 Task: Select email and notification.
Action: Mouse moved to (596, 73)
Screenshot: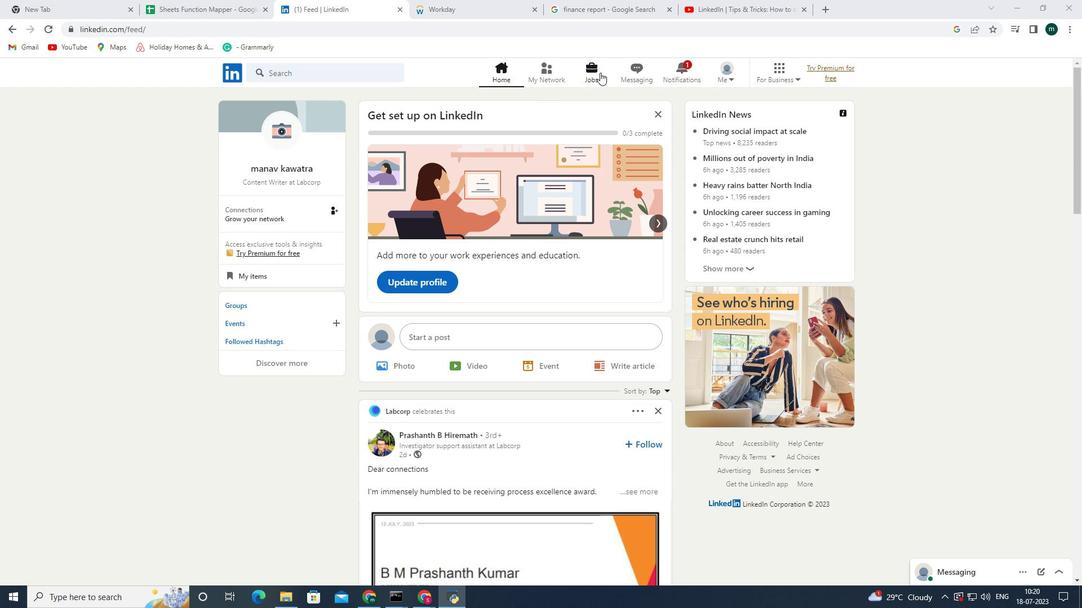 
Action: Mouse pressed left at (596, 73)
Screenshot: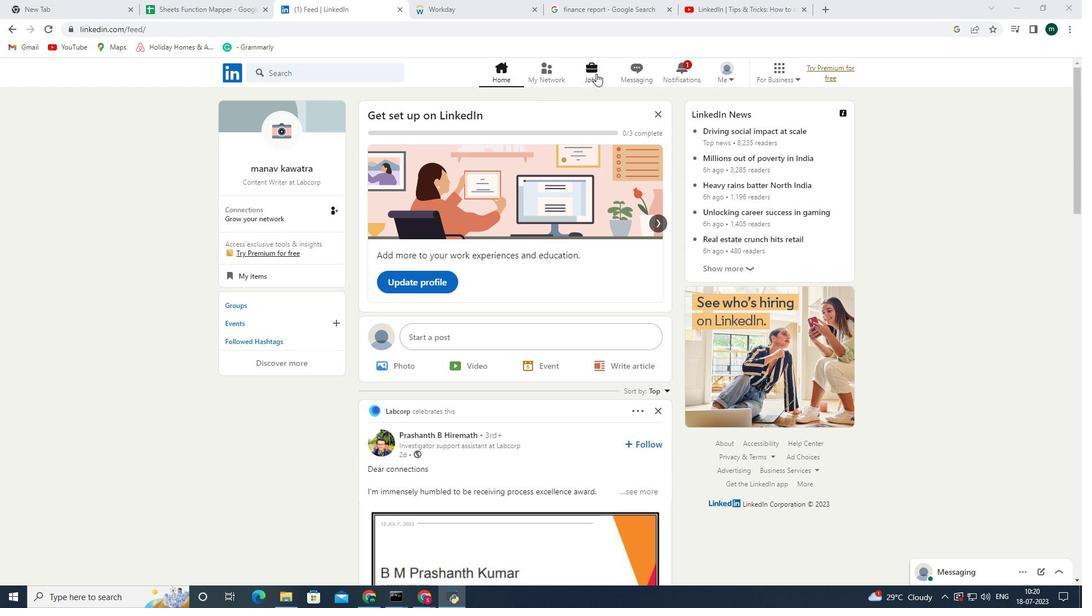 
Action: Mouse moved to (249, 153)
Screenshot: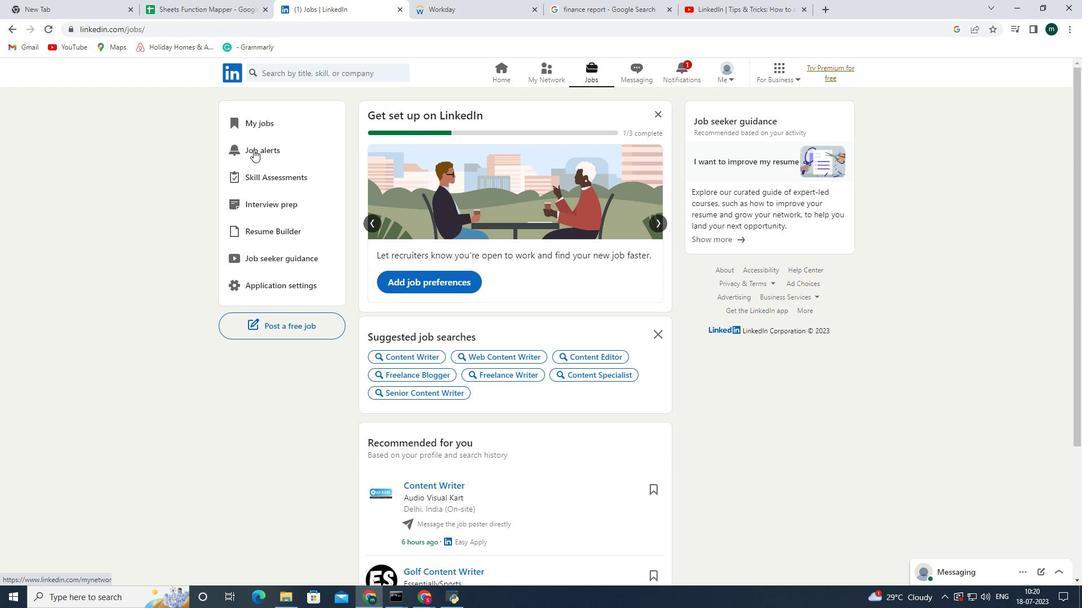 
Action: Mouse pressed left at (249, 153)
Screenshot: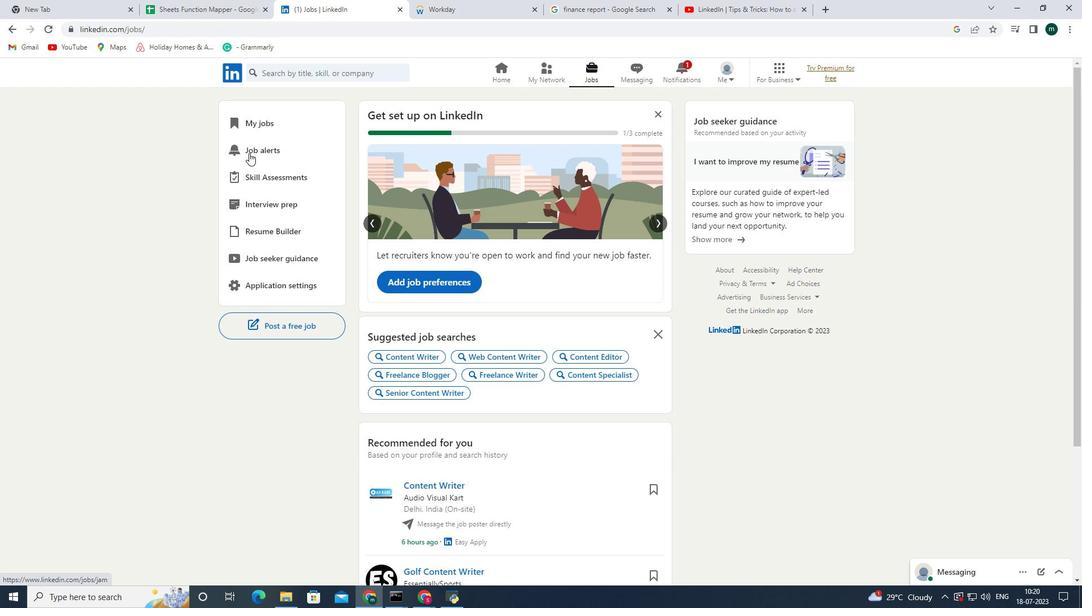 
Action: Mouse moved to (698, 136)
Screenshot: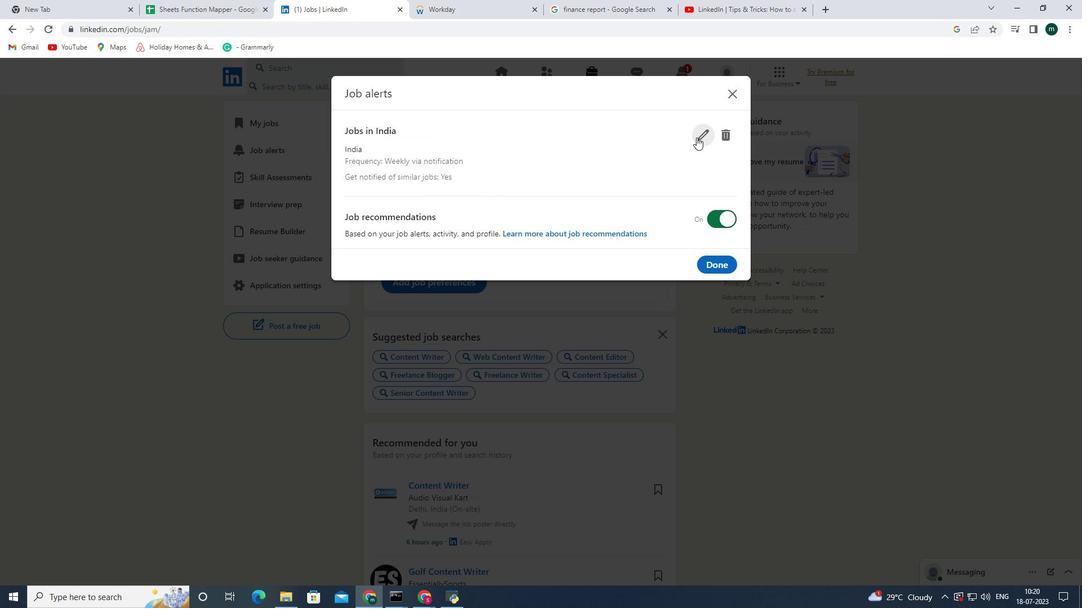 
Action: Mouse pressed left at (698, 136)
Screenshot: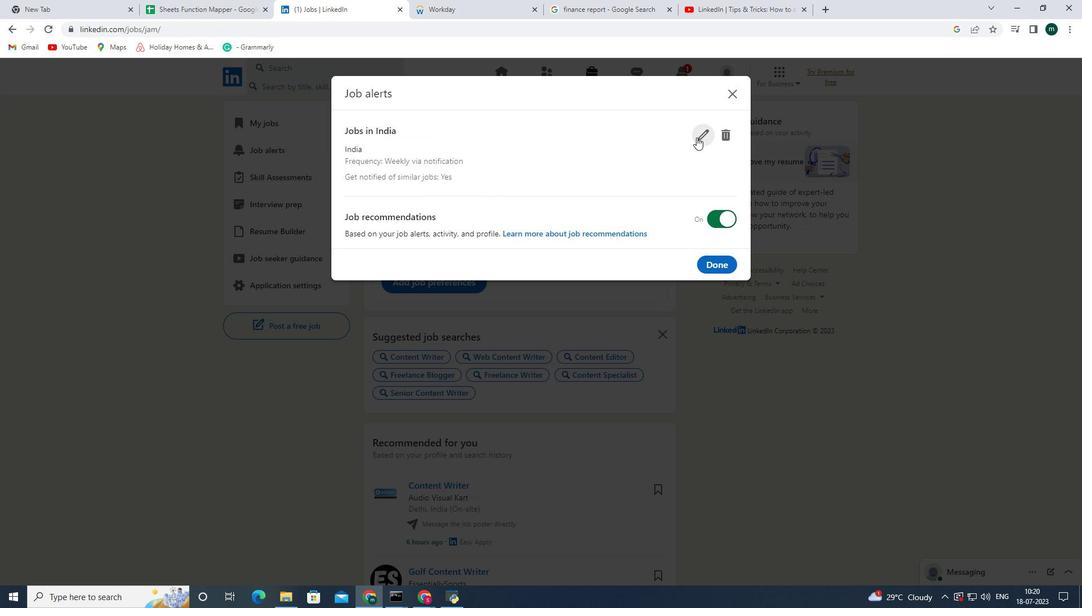 
Action: Mouse moved to (394, 259)
Screenshot: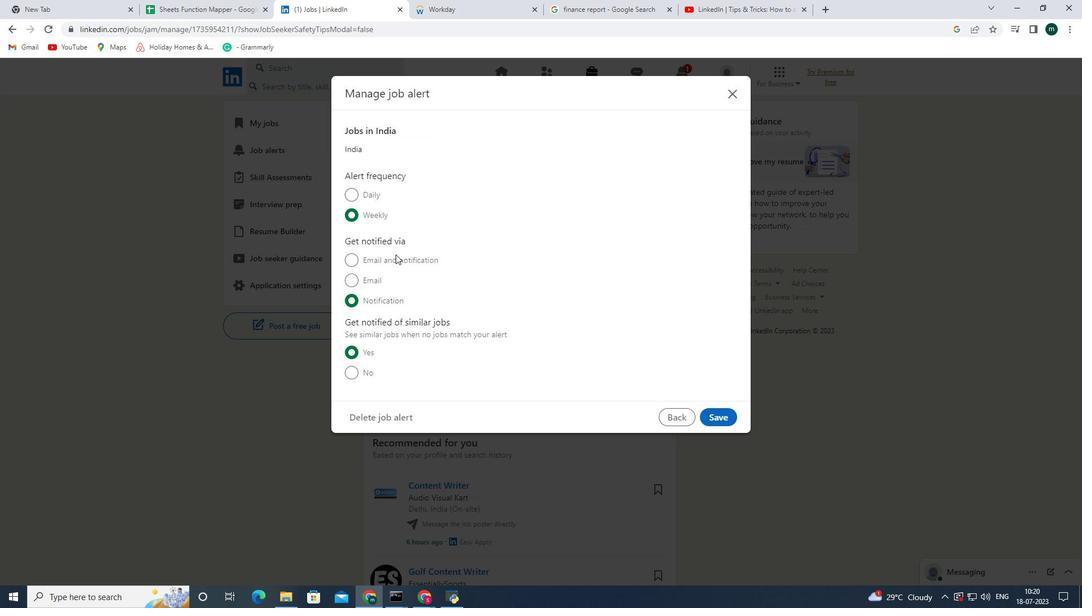 
Action: Mouse pressed left at (394, 259)
Screenshot: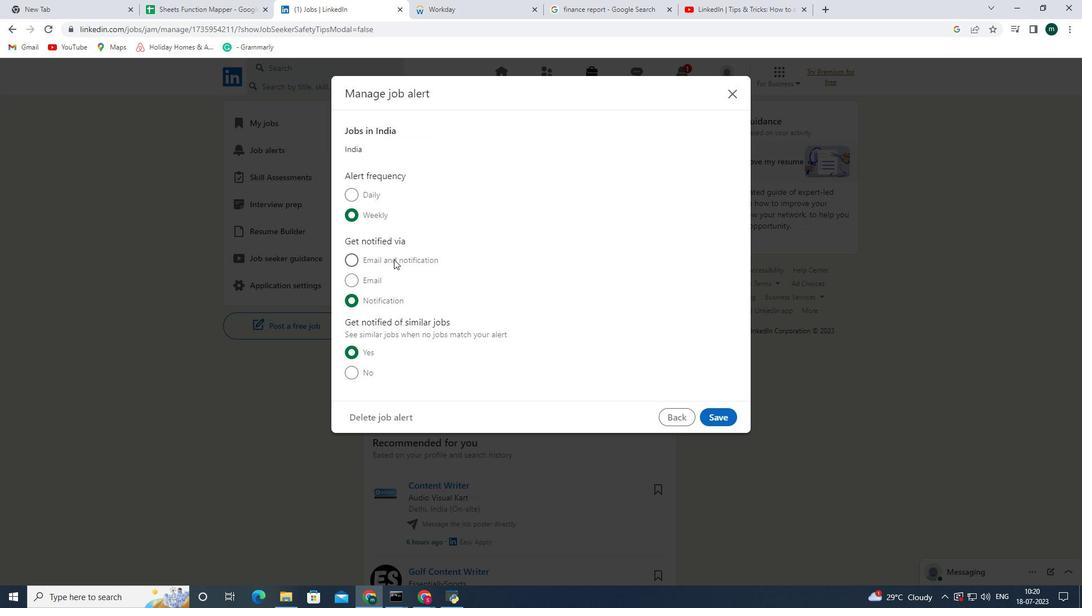 
Action: Mouse moved to (721, 419)
Screenshot: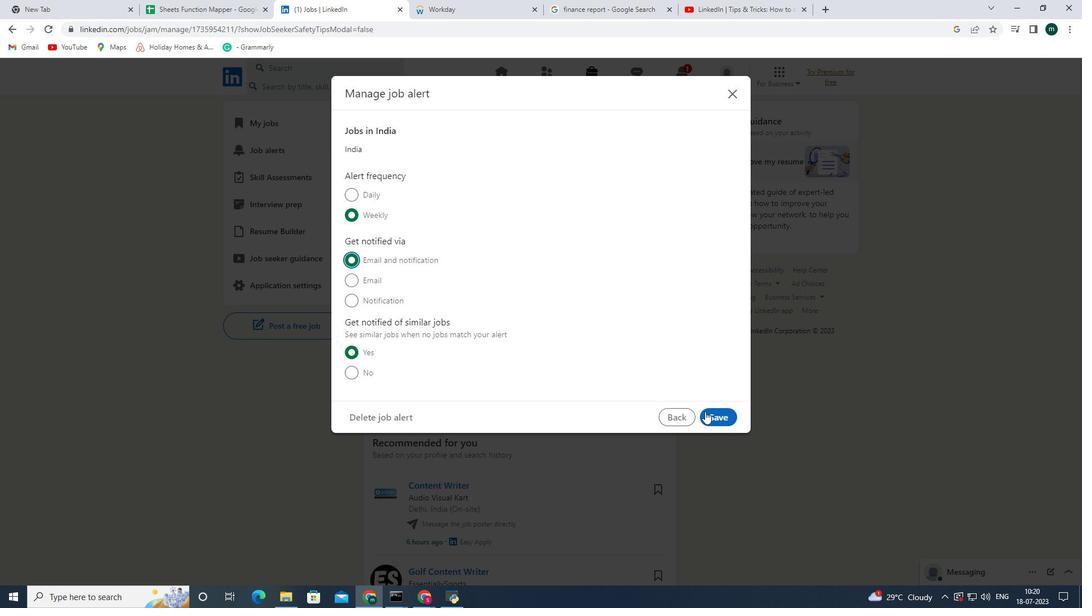 
Action: Mouse pressed left at (721, 419)
Screenshot: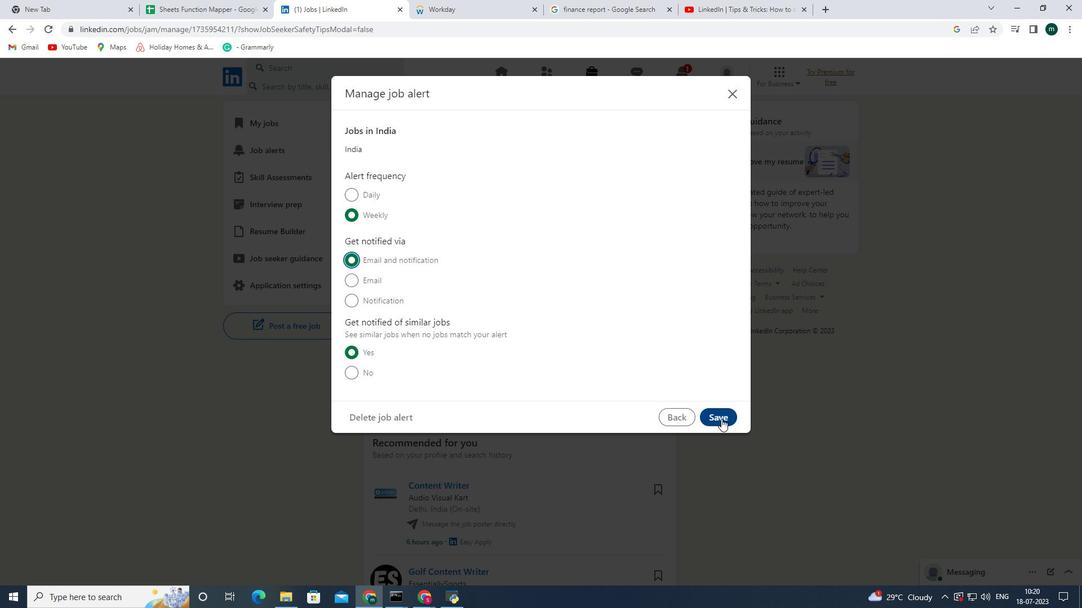 
Action: Mouse moved to (720, 263)
Screenshot: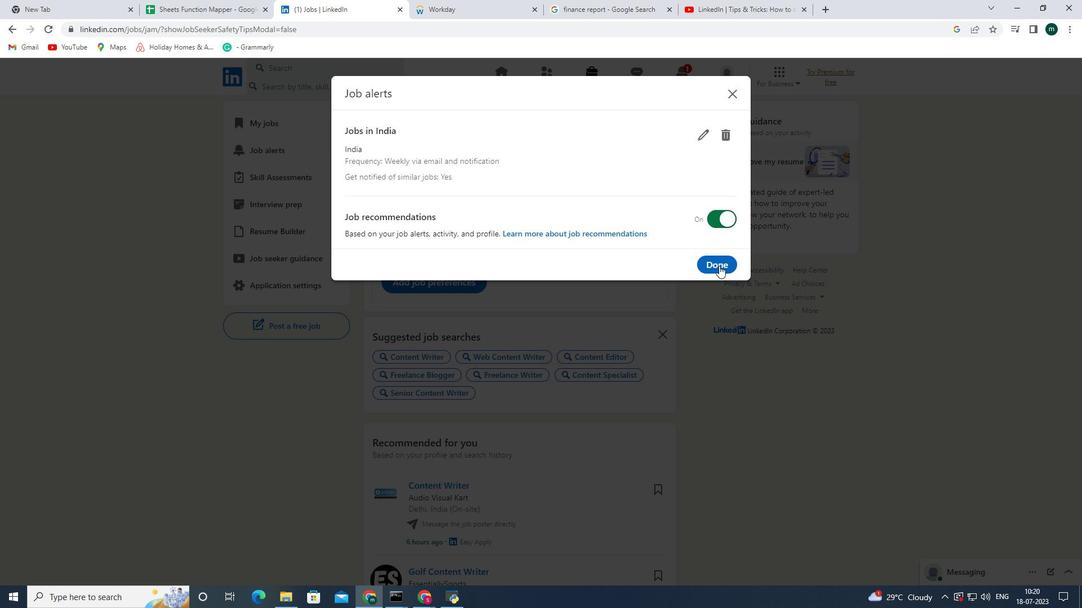 
Action: Mouse pressed left at (720, 263)
Screenshot: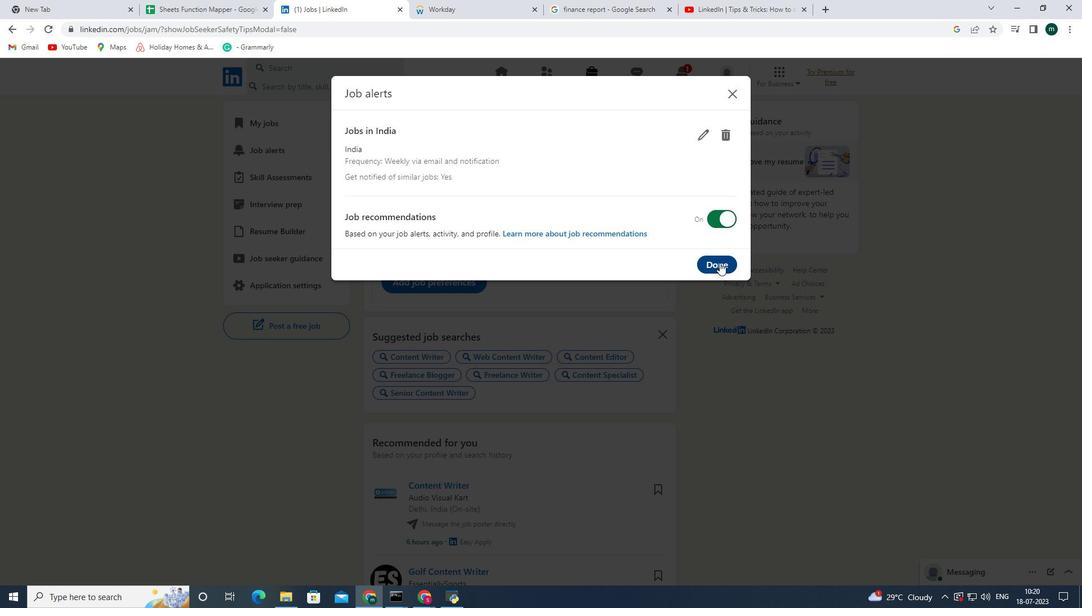 
Action: Mouse moved to (705, 271)
Screenshot: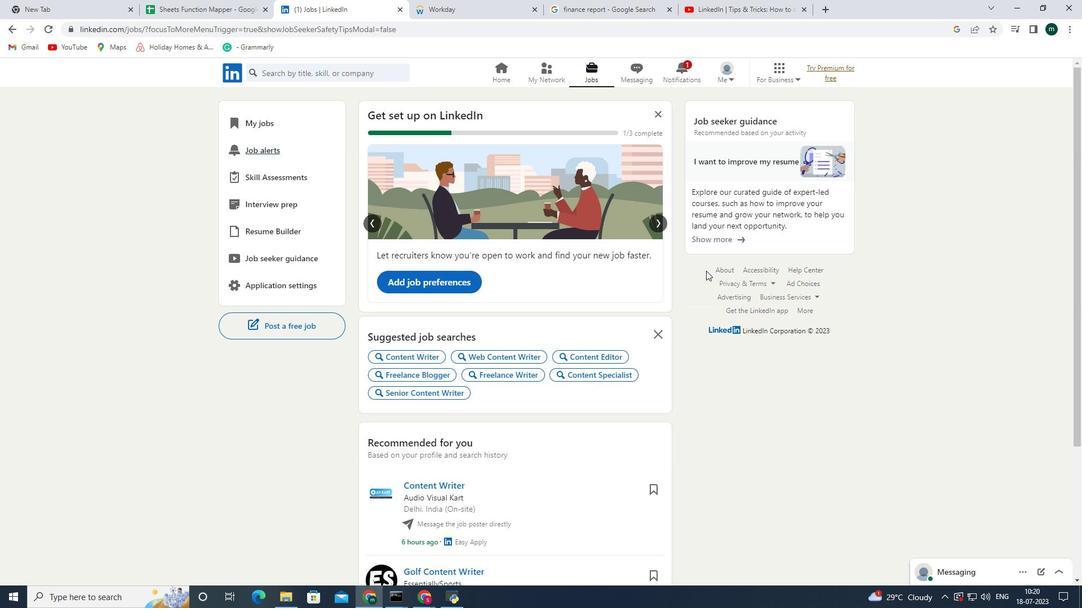 
